 Task: Add Sapjack Bourbon Aged Maple Syrup to the cart.
Action: Mouse moved to (733, 266)
Screenshot: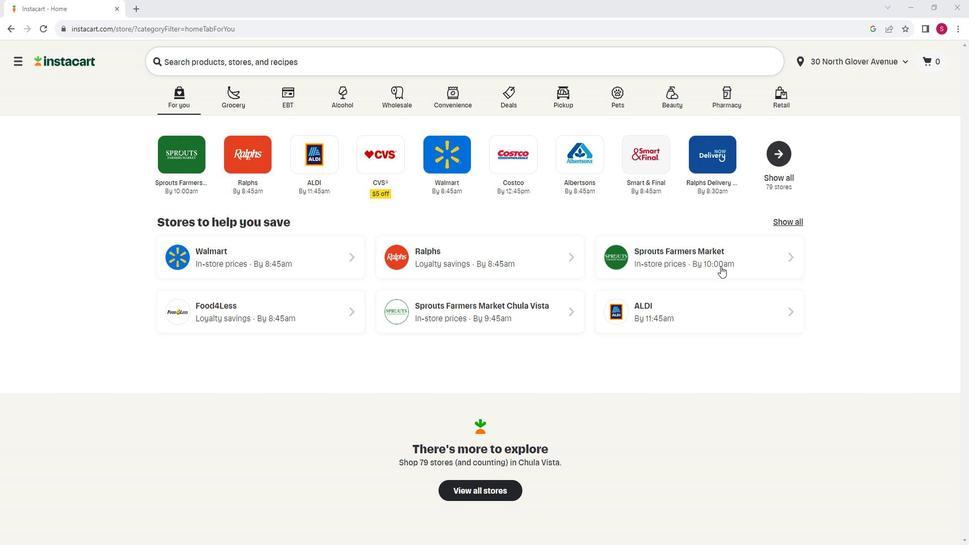 
Action: Mouse pressed left at (733, 266)
Screenshot: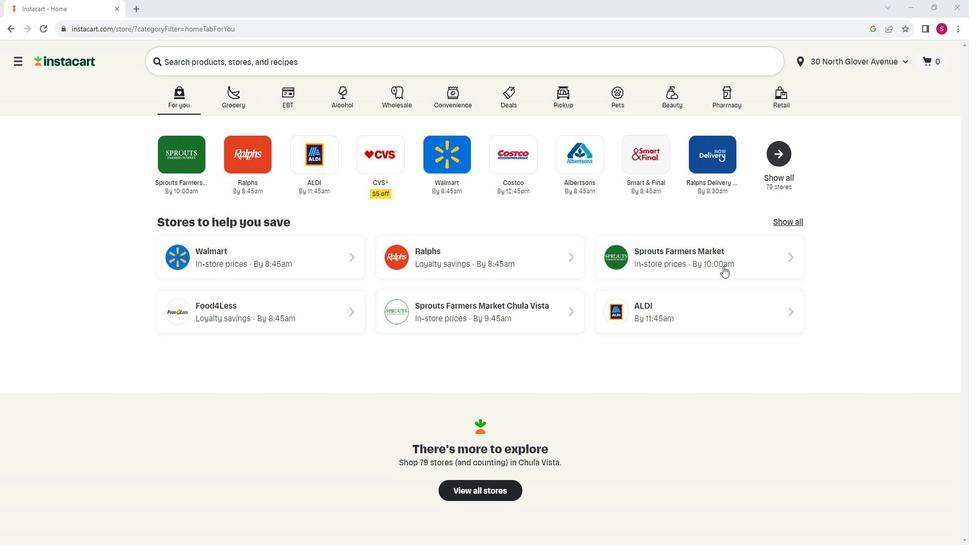 
Action: Mouse moved to (109, 299)
Screenshot: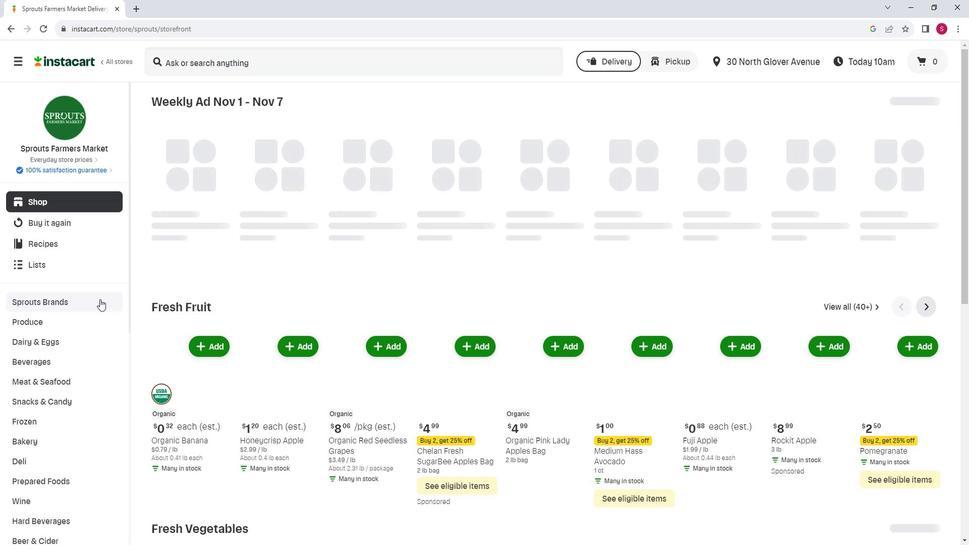 
Action: Mouse scrolled (109, 298) with delta (0, 0)
Screenshot: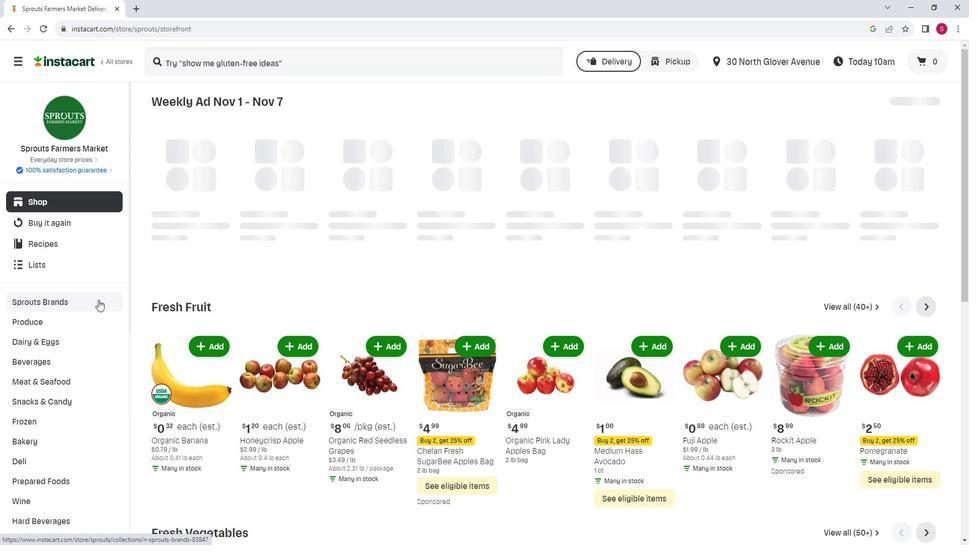 
Action: Mouse scrolled (109, 298) with delta (0, 0)
Screenshot: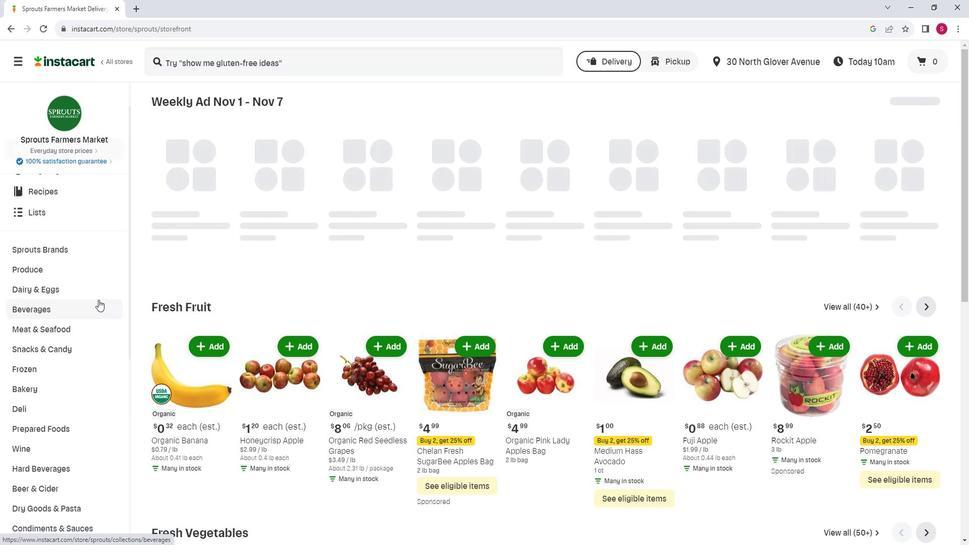 
Action: Mouse moved to (107, 329)
Screenshot: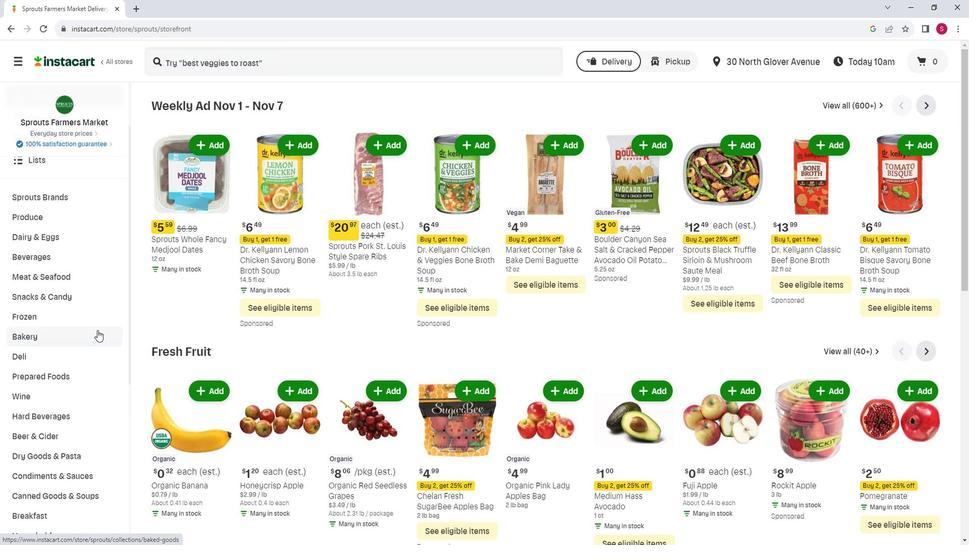 
Action: Mouse scrolled (107, 328) with delta (0, 0)
Screenshot: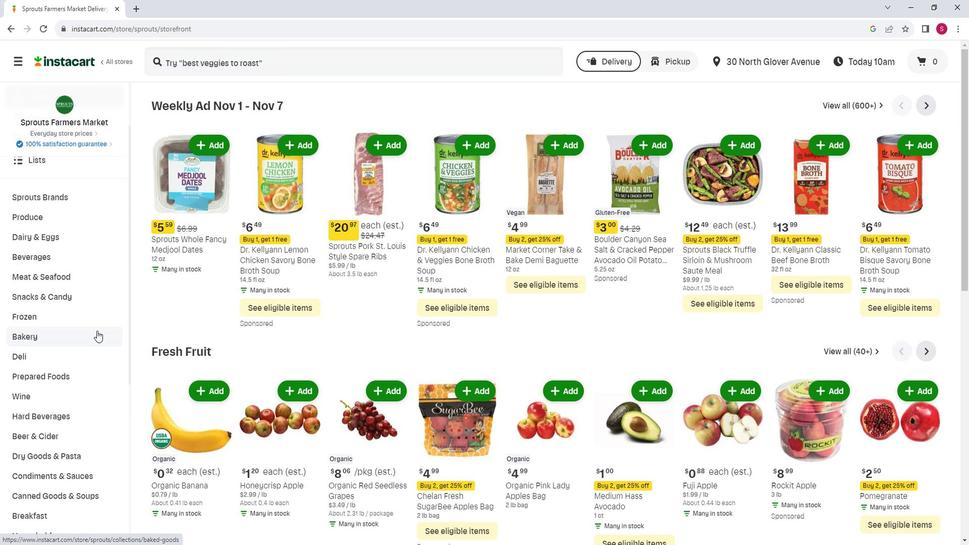 
Action: Mouse moved to (69, 456)
Screenshot: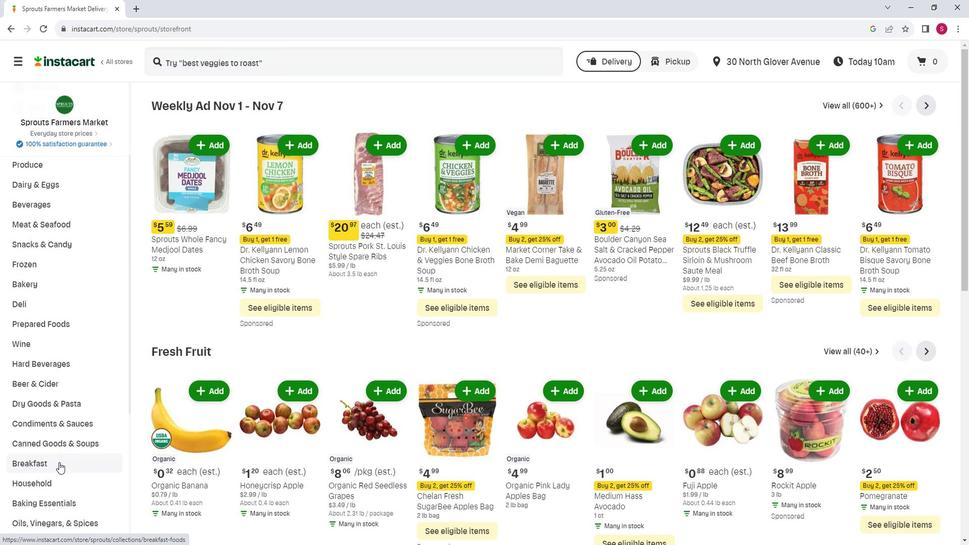
Action: Mouse pressed left at (69, 456)
Screenshot: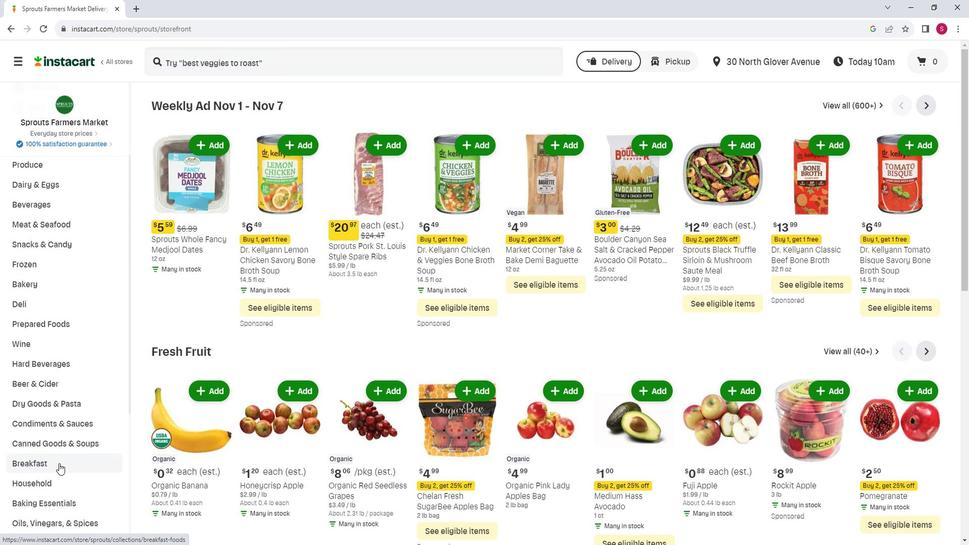 
Action: Mouse moved to (566, 264)
Screenshot: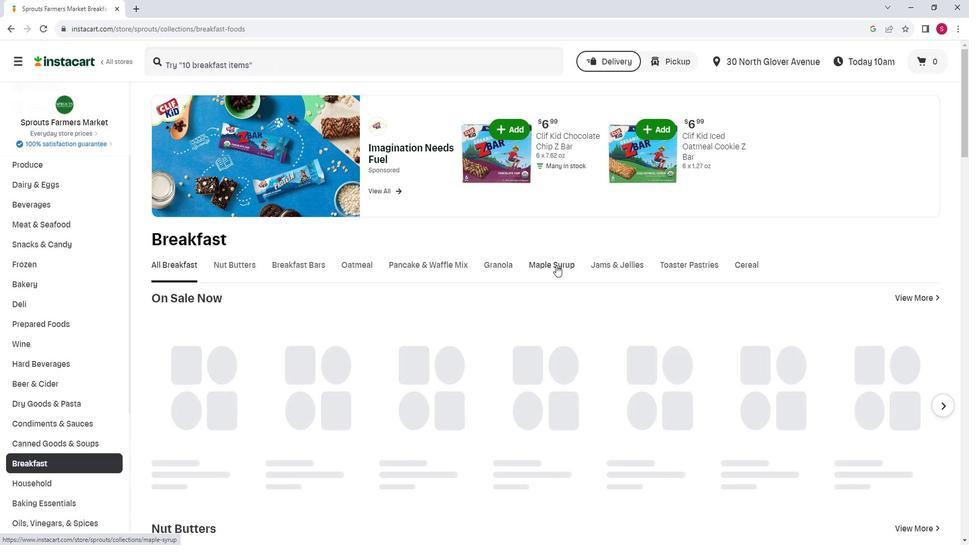 
Action: Mouse pressed left at (566, 264)
Screenshot: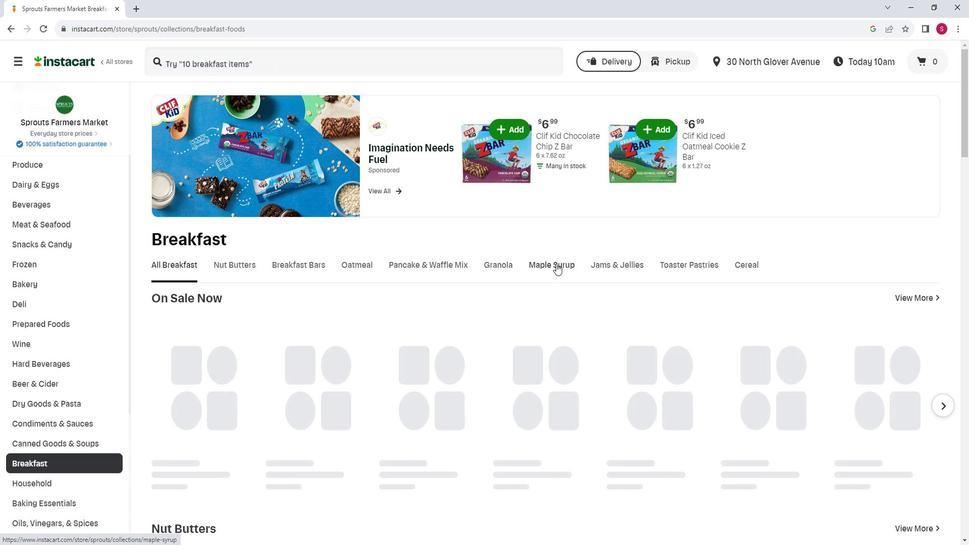 
Action: Mouse moved to (463, 230)
Screenshot: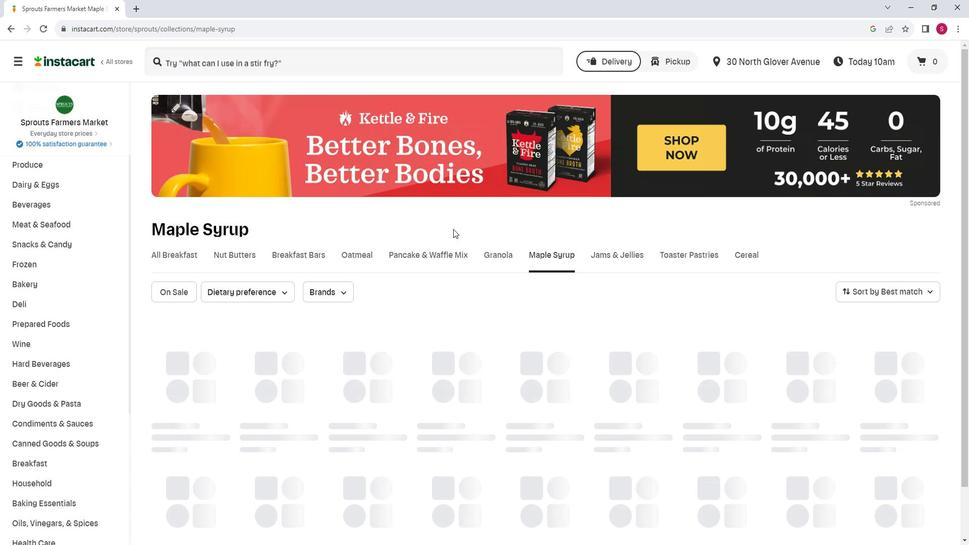 
Action: Mouse scrolled (463, 230) with delta (0, 0)
Screenshot: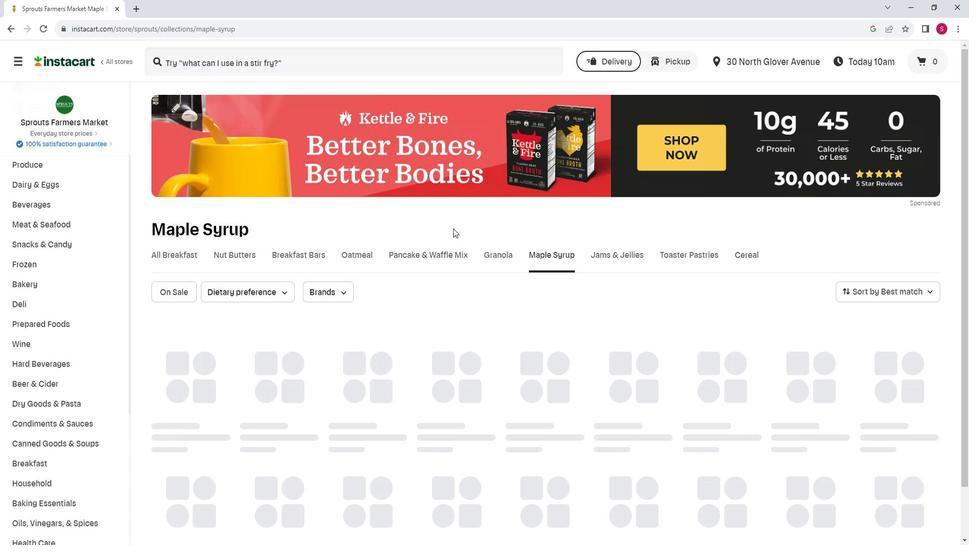 
Action: Mouse scrolled (463, 230) with delta (0, 0)
Screenshot: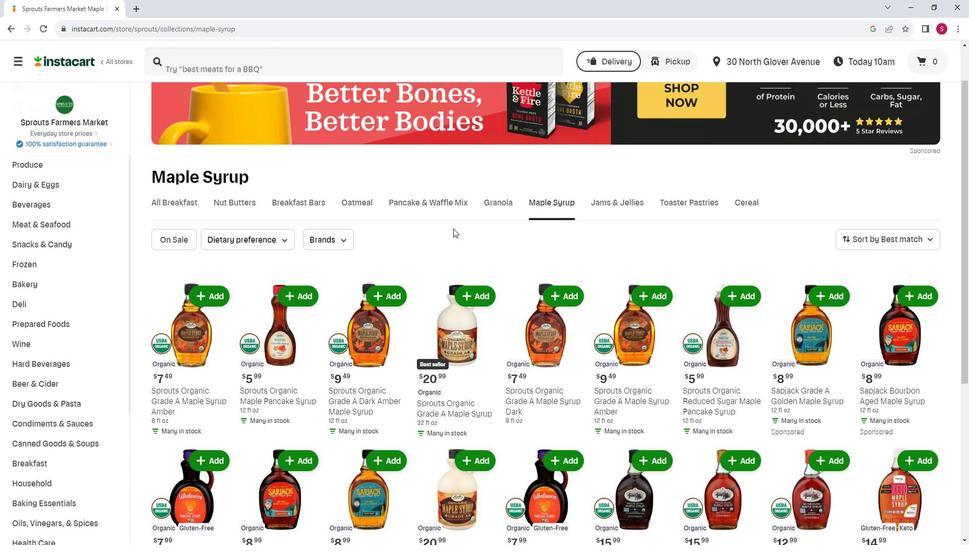 
Action: Mouse moved to (931, 244)
Screenshot: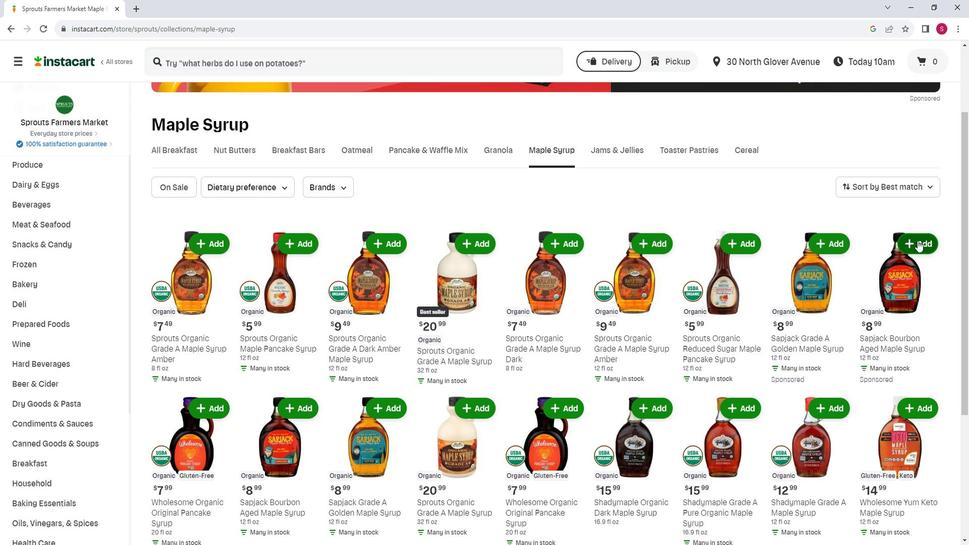 
Action: Mouse pressed left at (931, 244)
Screenshot: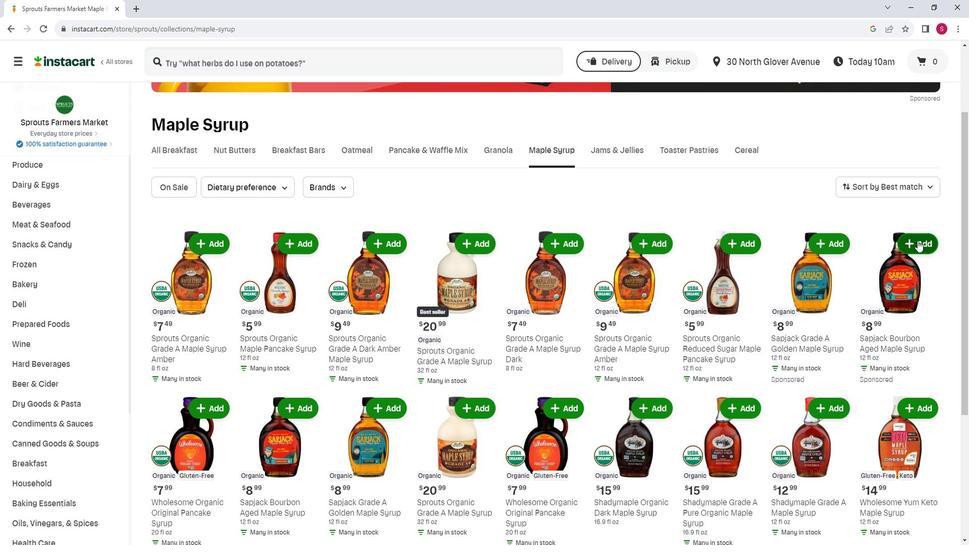 
Action: Mouse moved to (948, 220)
Screenshot: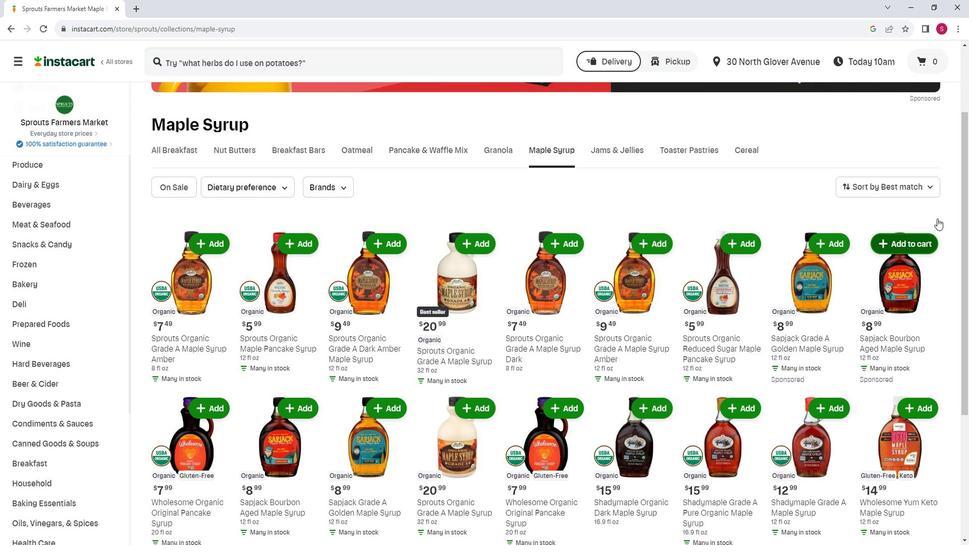 
